 Task: Create a due date automation trigger when advanced off, on the saturday after a card is due at 12:00 PM.
Action: Mouse moved to (1129, 324)
Screenshot: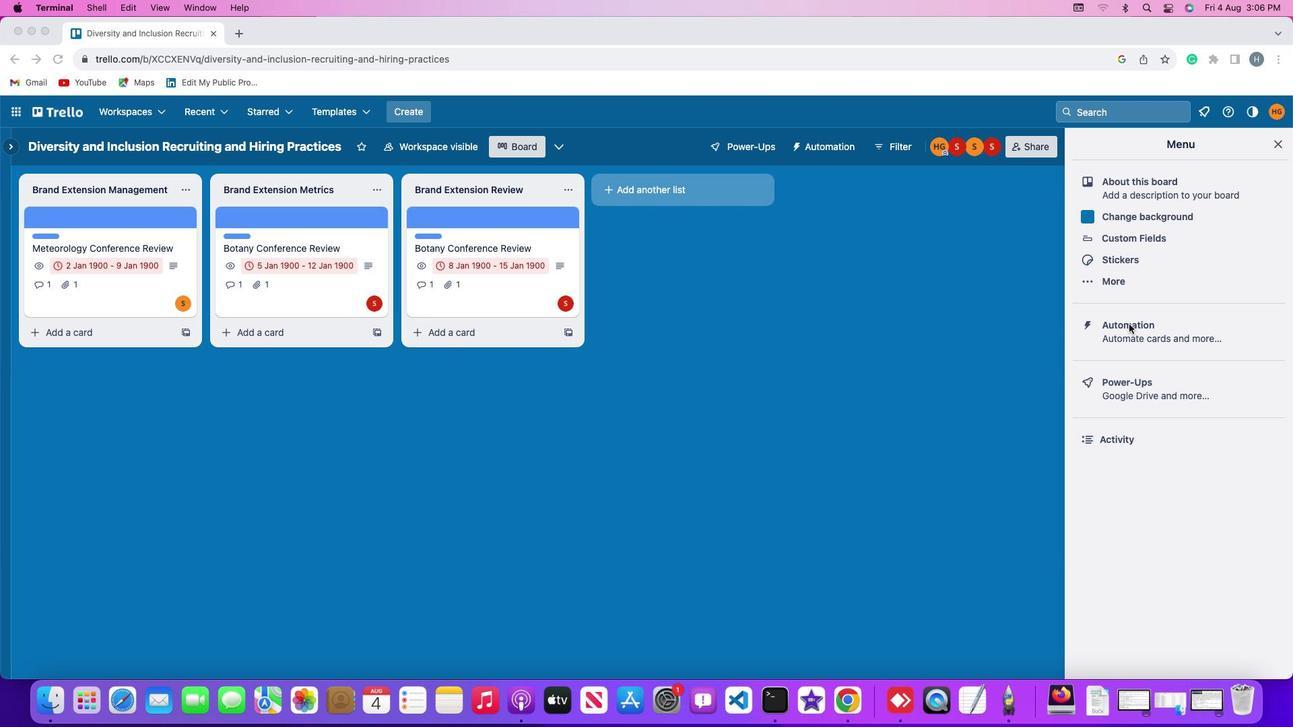 
Action: Mouse pressed left at (1129, 324)
Screenshot: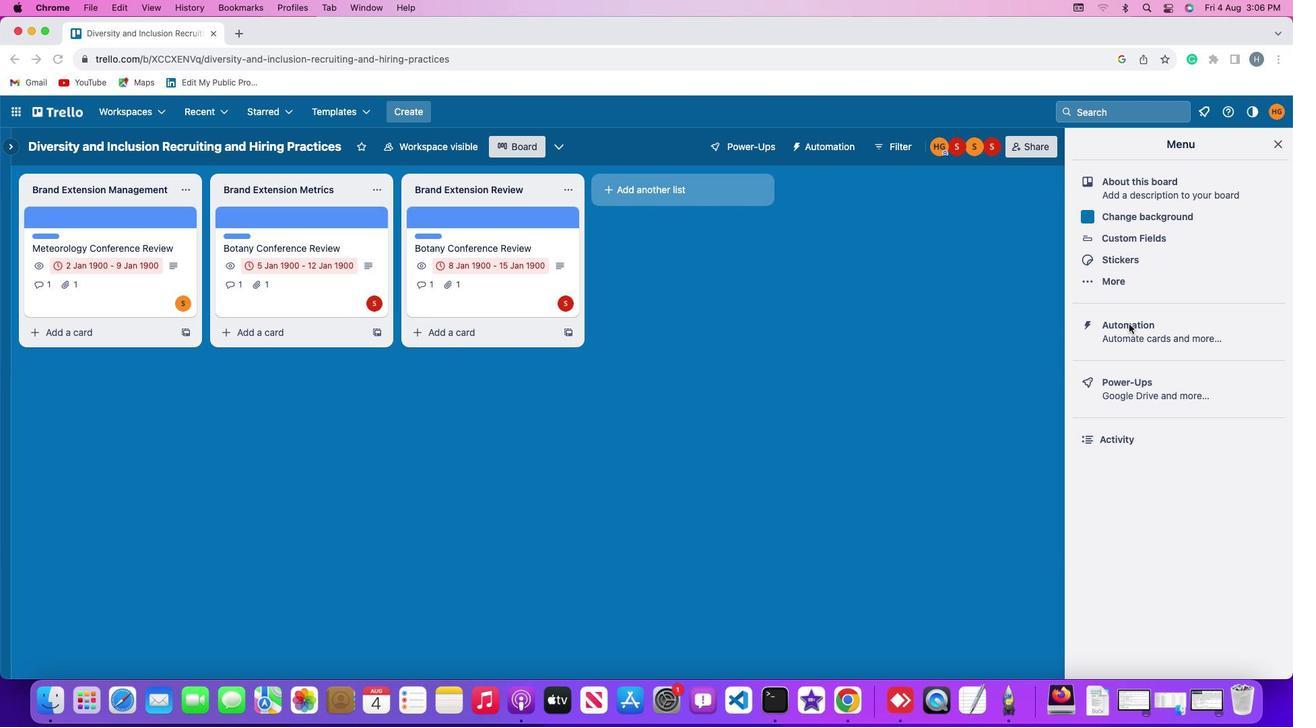 
Action: Mouse pressed left at (1129, 324)
Screenshot: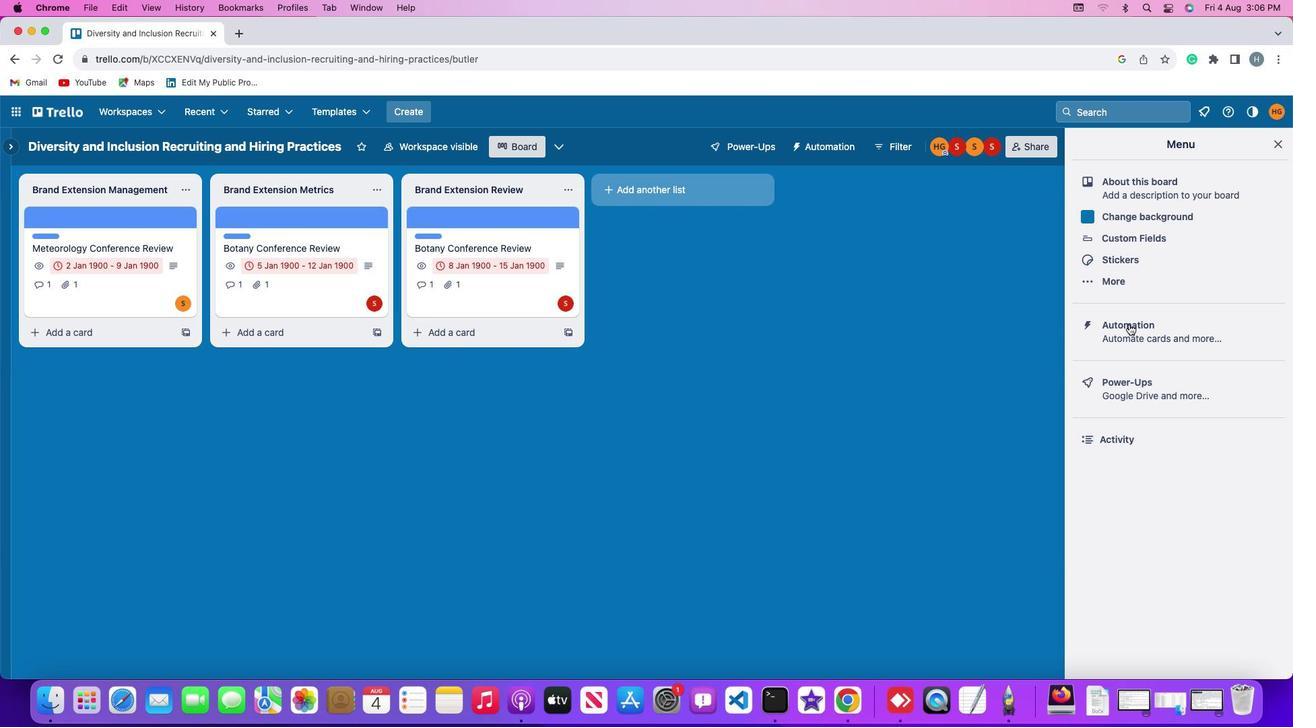 
Action: Mouse moved to (83, 314)
Screenshot: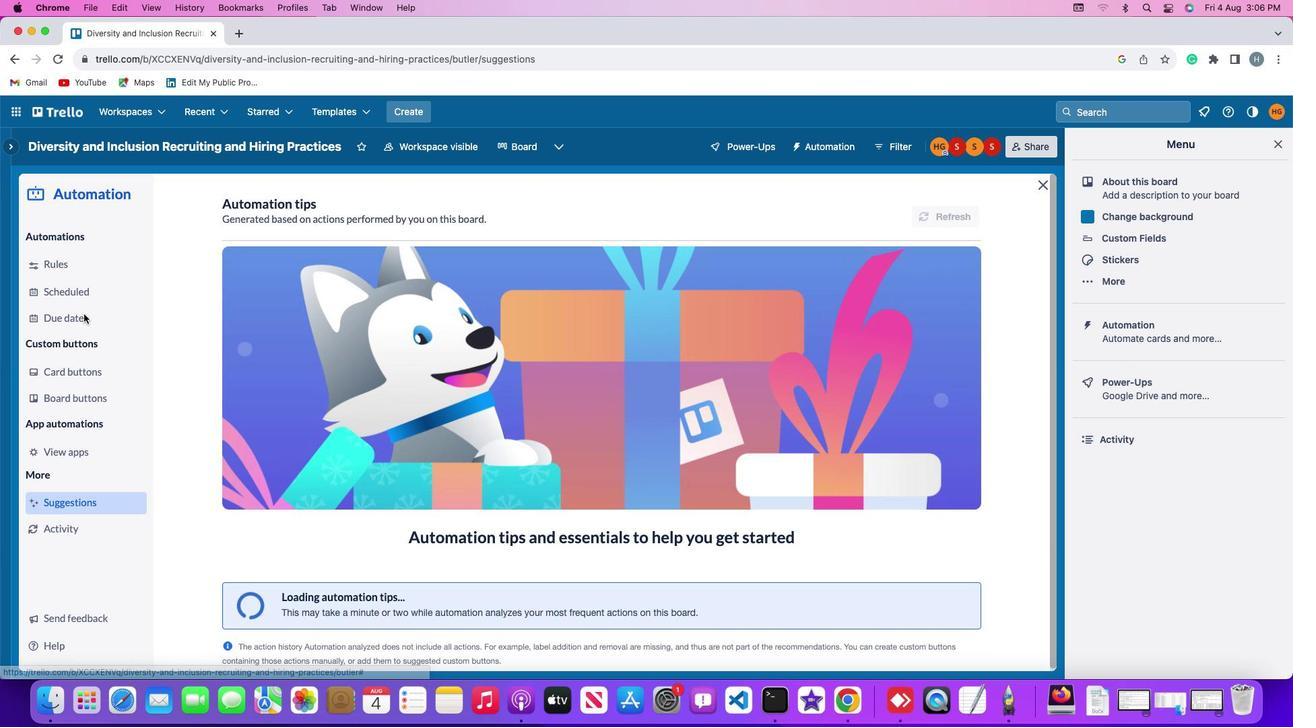 
Action: Mouse pressed left at (83, 314)
Screenshot: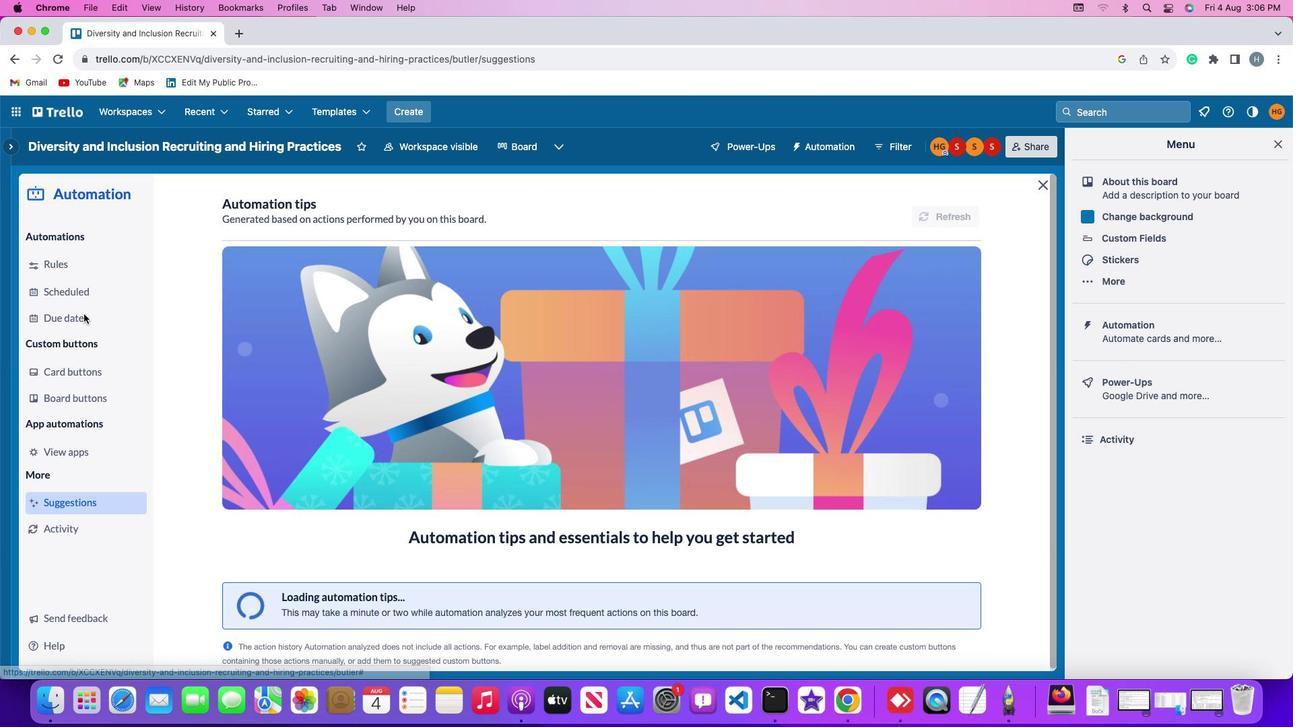 
Action: Mouse moved to (899, 205)
Screenshot: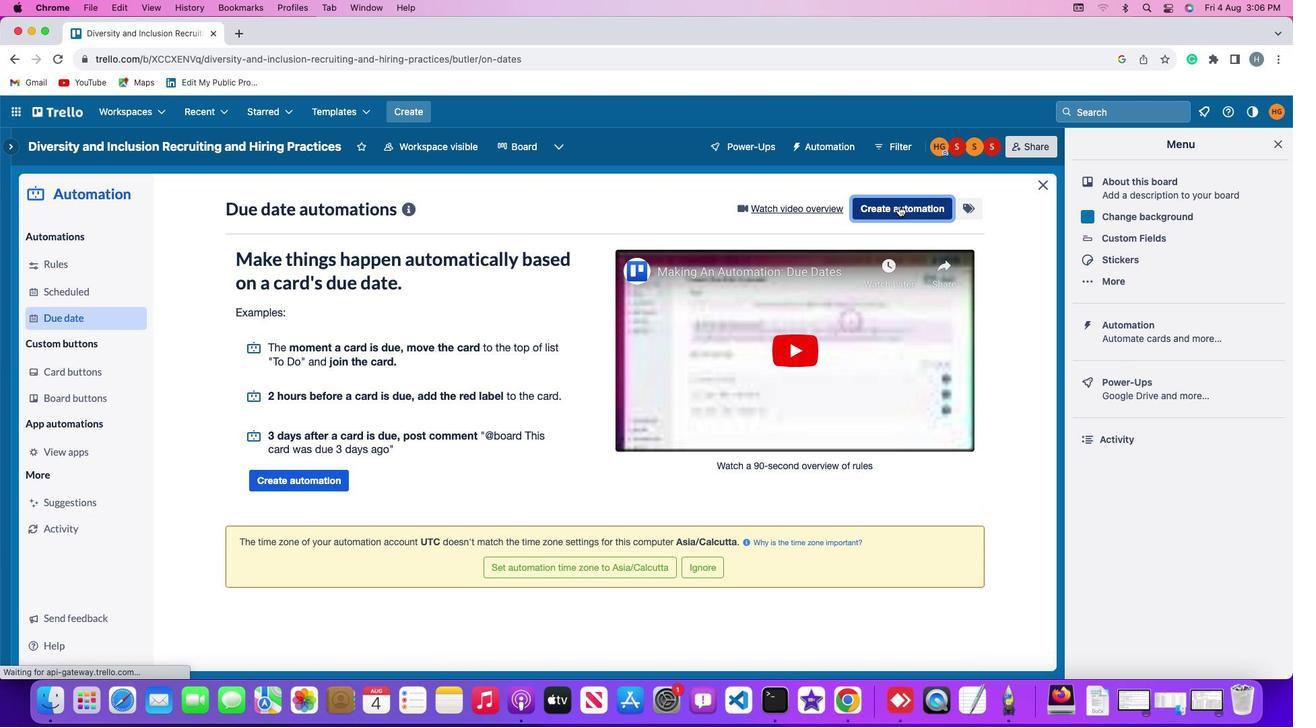 
Action: Mouse pressed left at (899, 205)
Screenshot: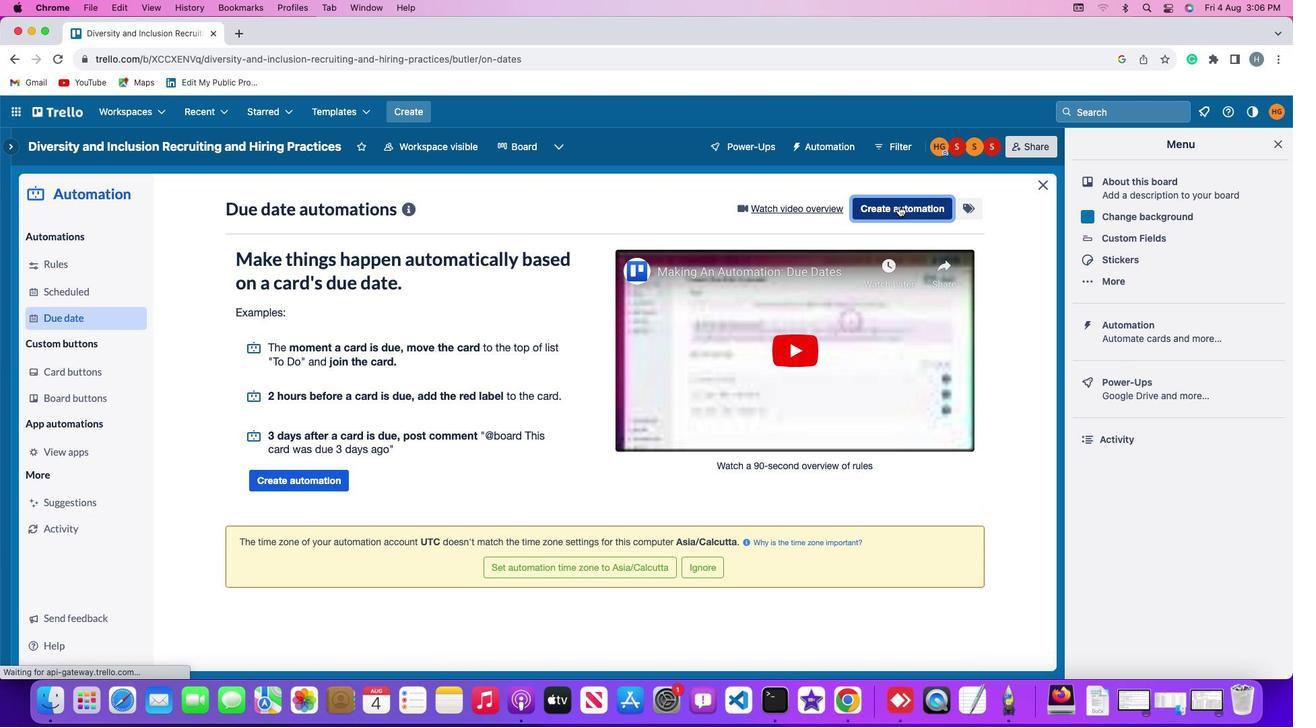 
Action: Mouse moved to (588, 336)
Screenshot: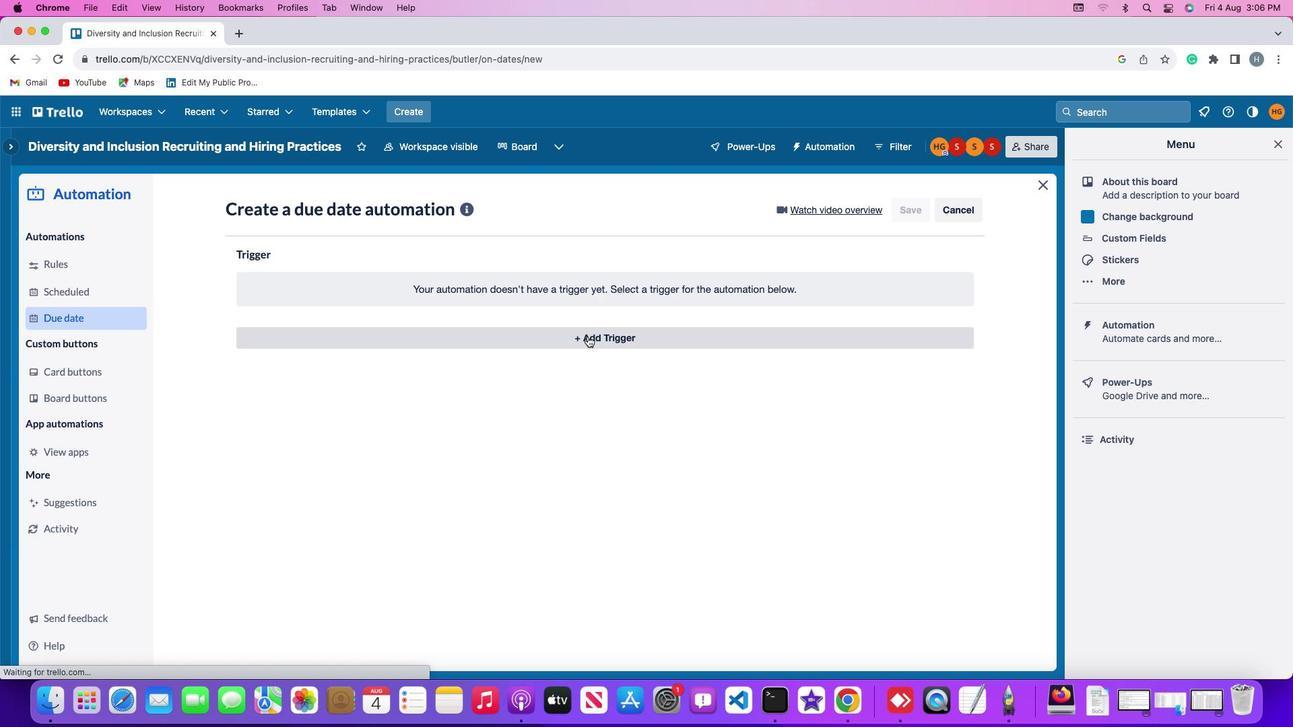 
Action: Mouse pressed left at (588, 336)
Screenshot: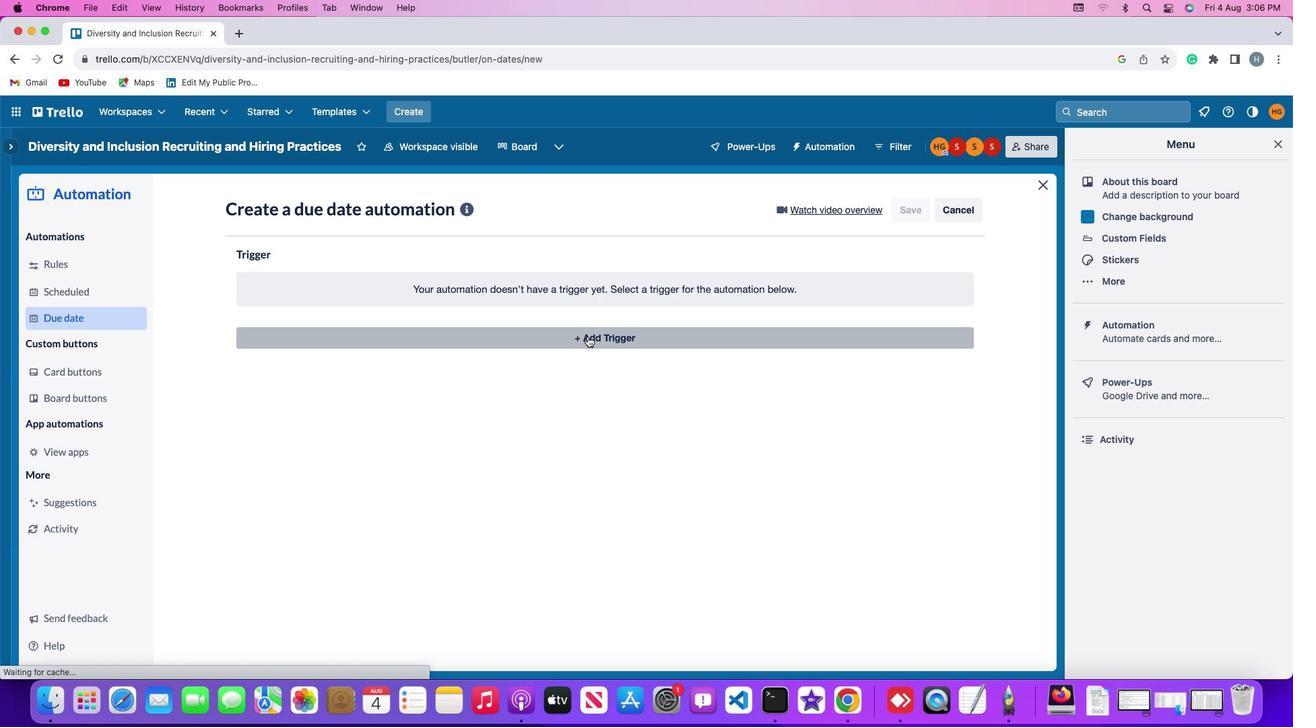 
Action: Mouse moved to (290, 582)
Screenshot: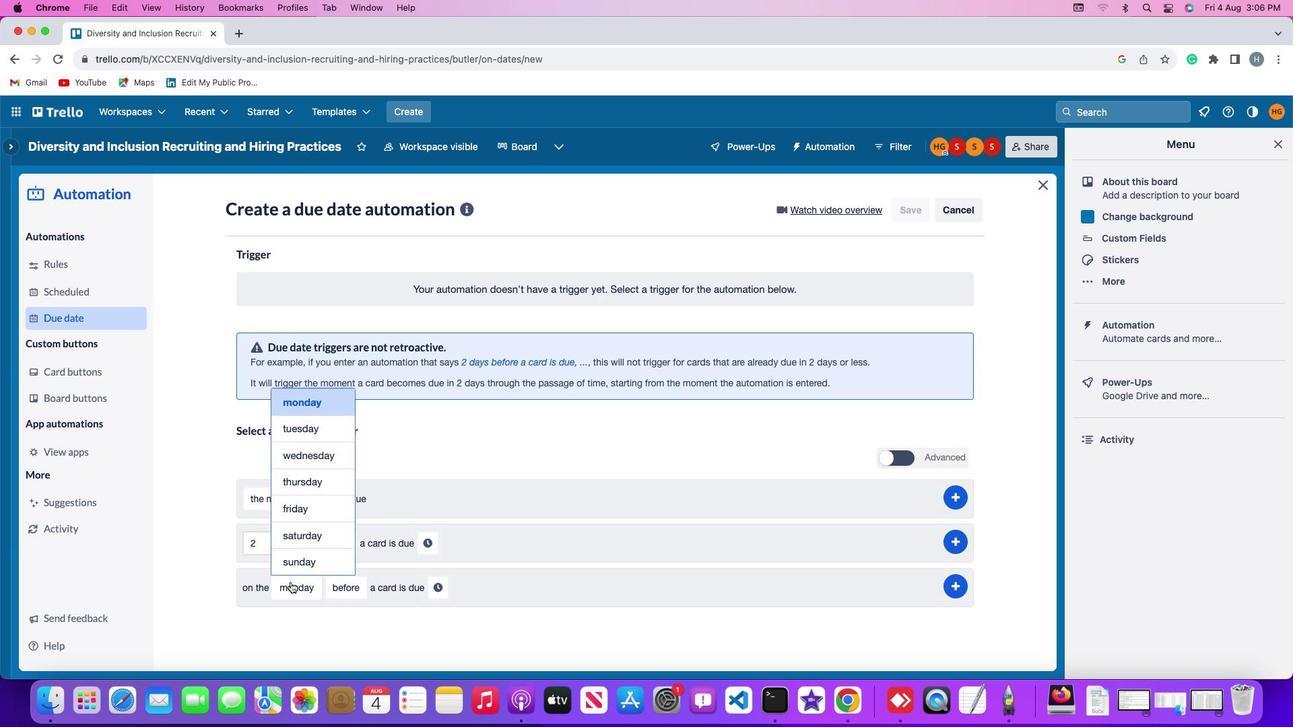 
Action: Mouse pressed left at (290, 582)
Screenshot: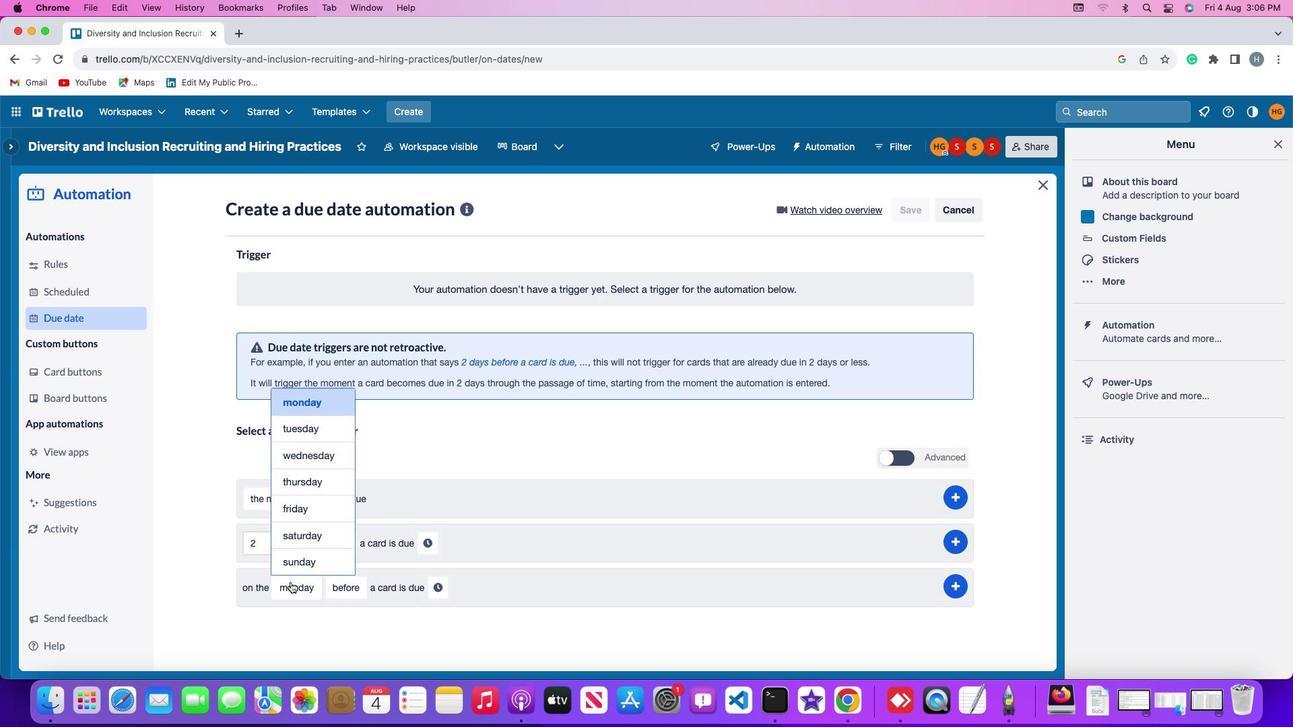 
Action: Mouse moved to (312, 538)
Screenshot: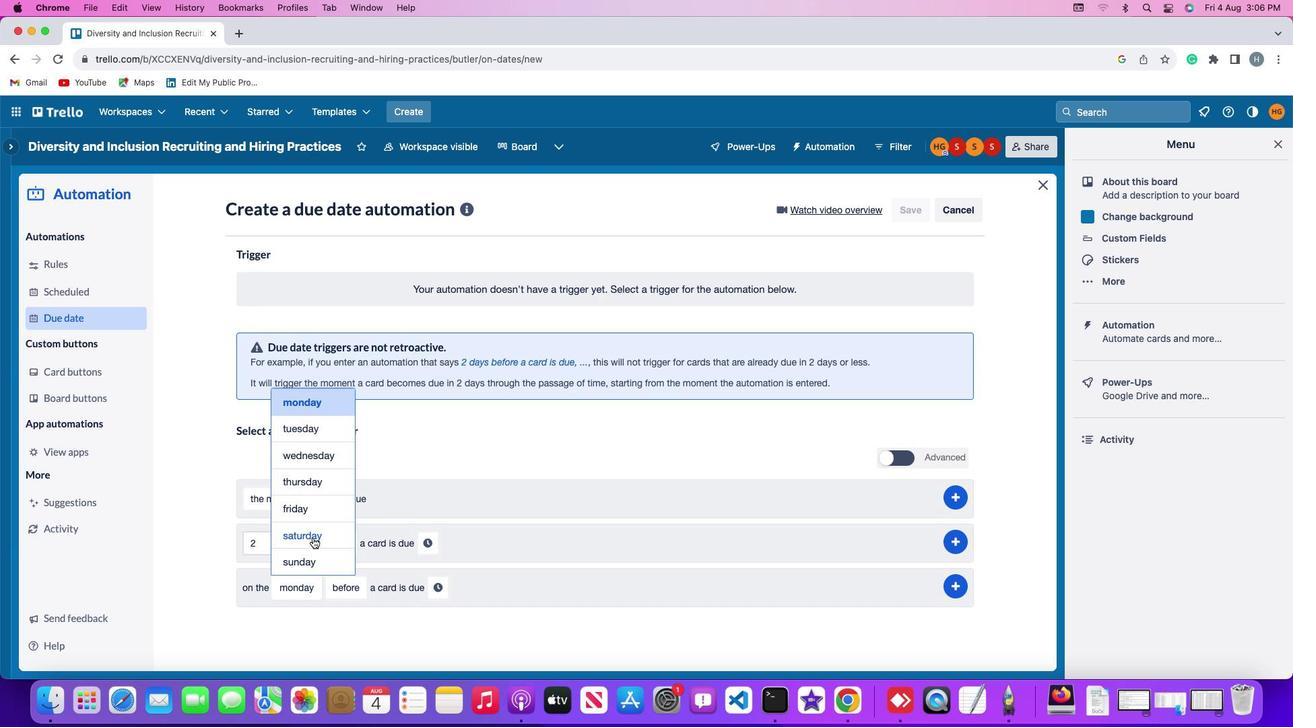 
Action: Mouse pressed left at (312, 538)
Screenshot: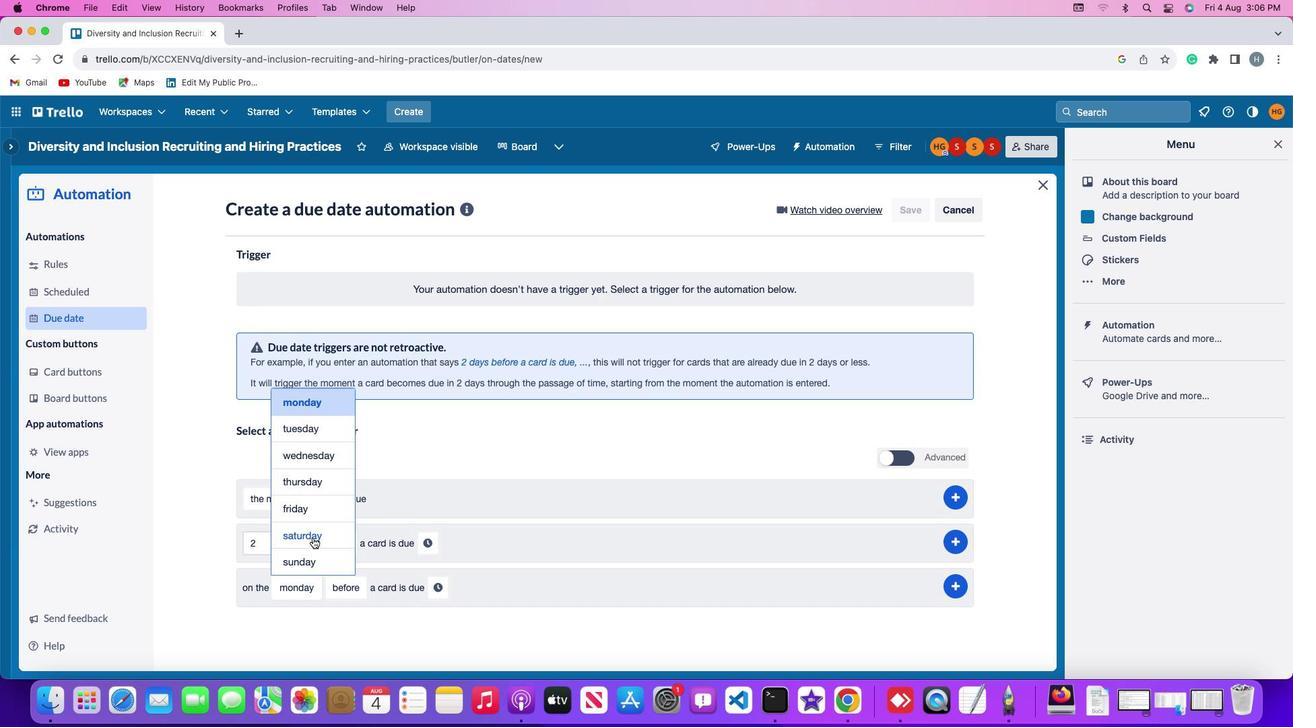 
Action: Mouse moved to (350, 588)
Screenshot: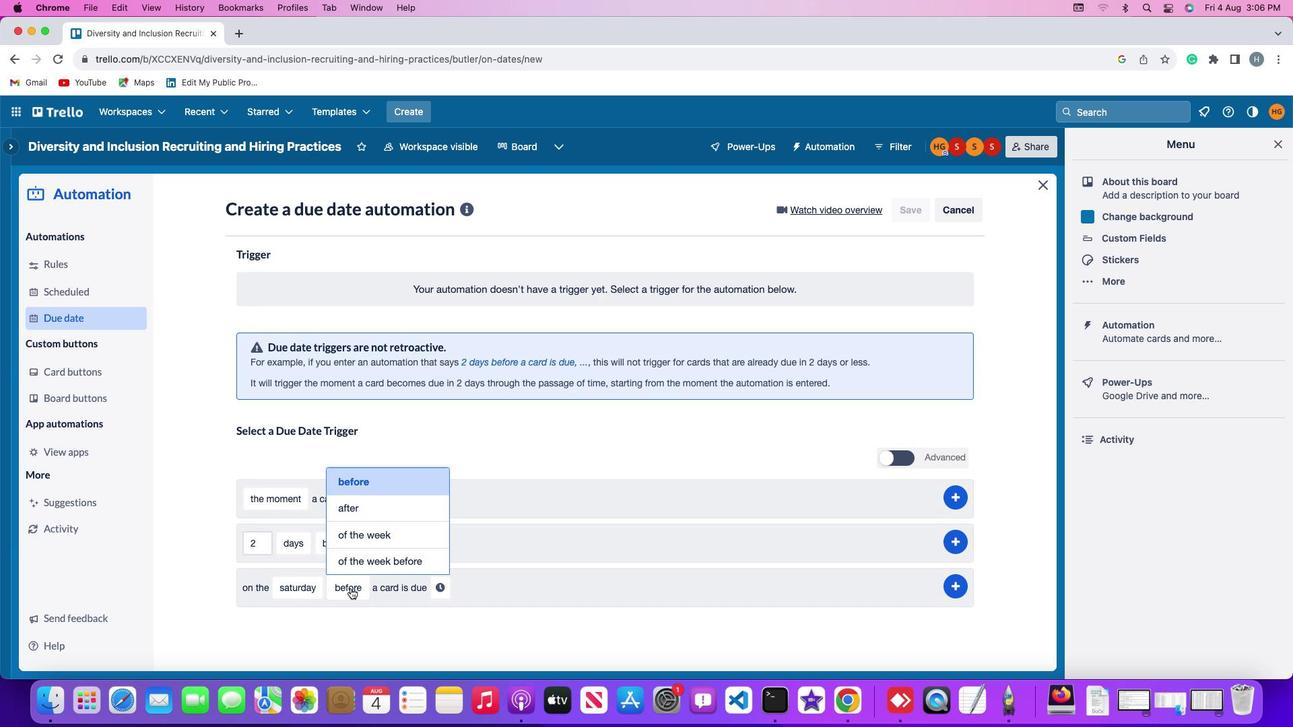 
Action: Mouse pressed left at (350, 588)
Screenshot: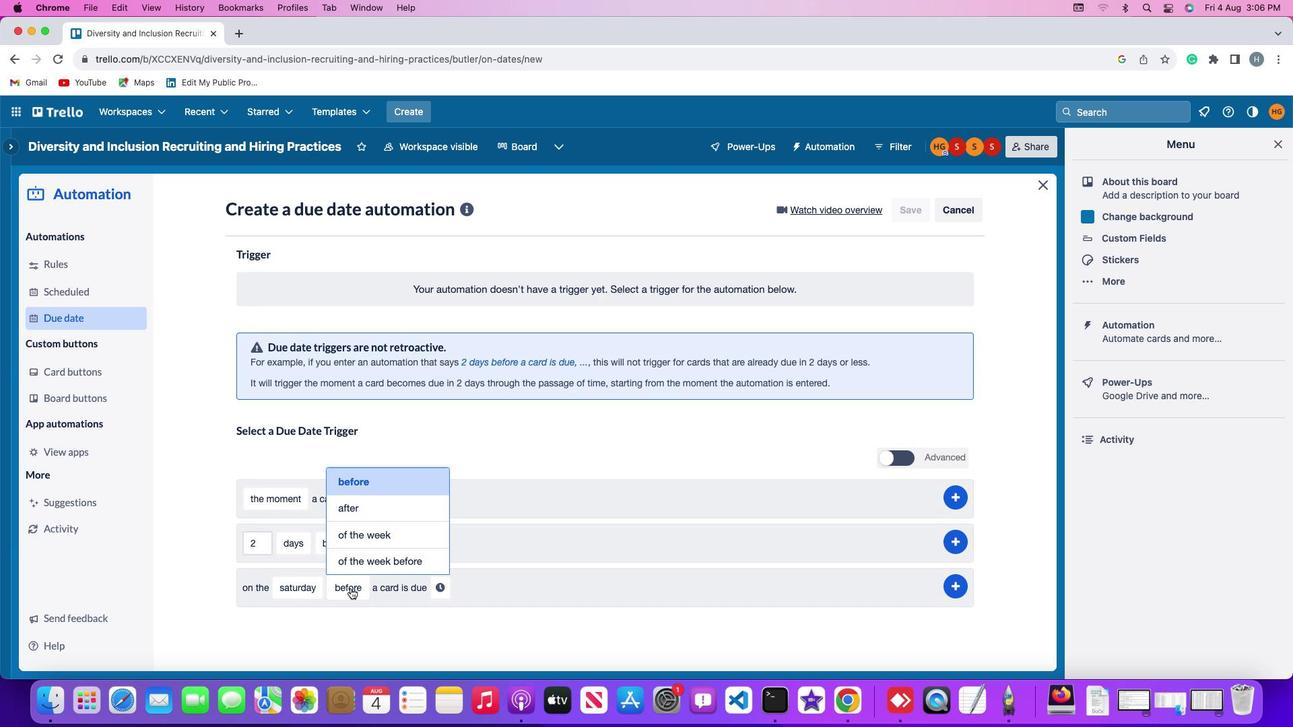 
Action: Mouse moved to (377, 513)
Screenshot: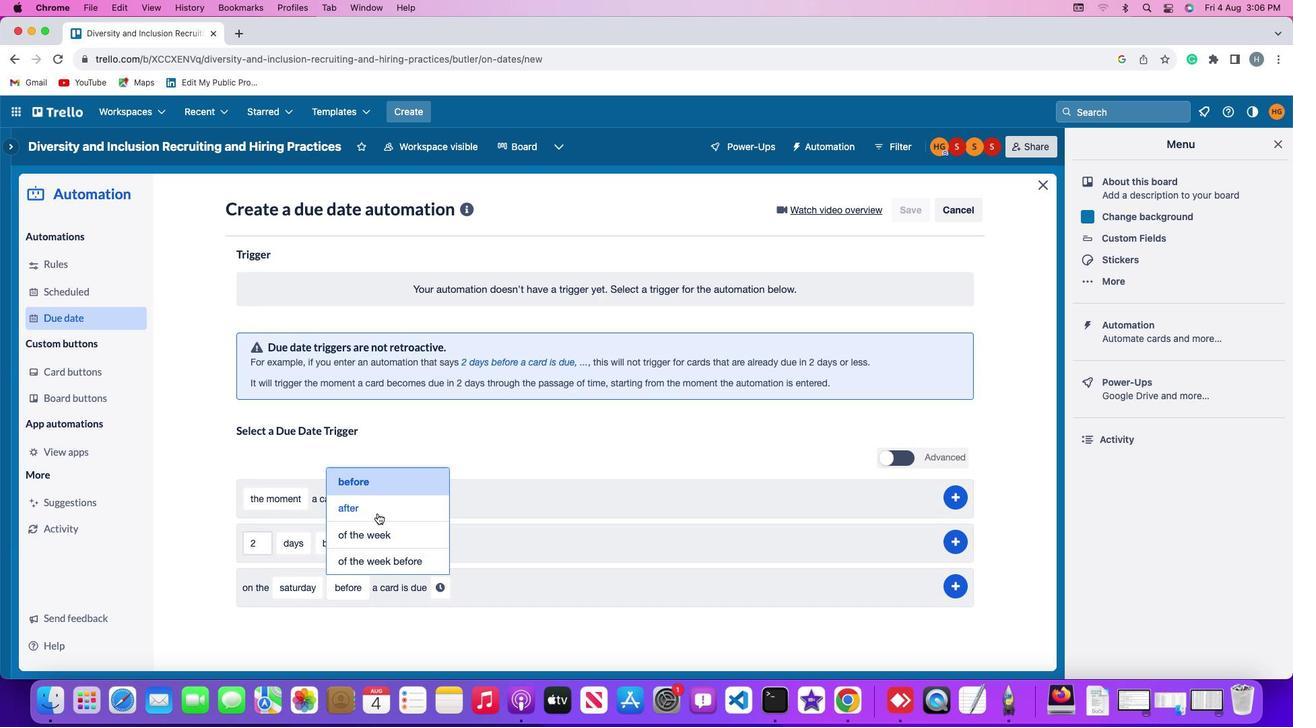
Action: Mouse pressed left at (377, 513)
Screenshot: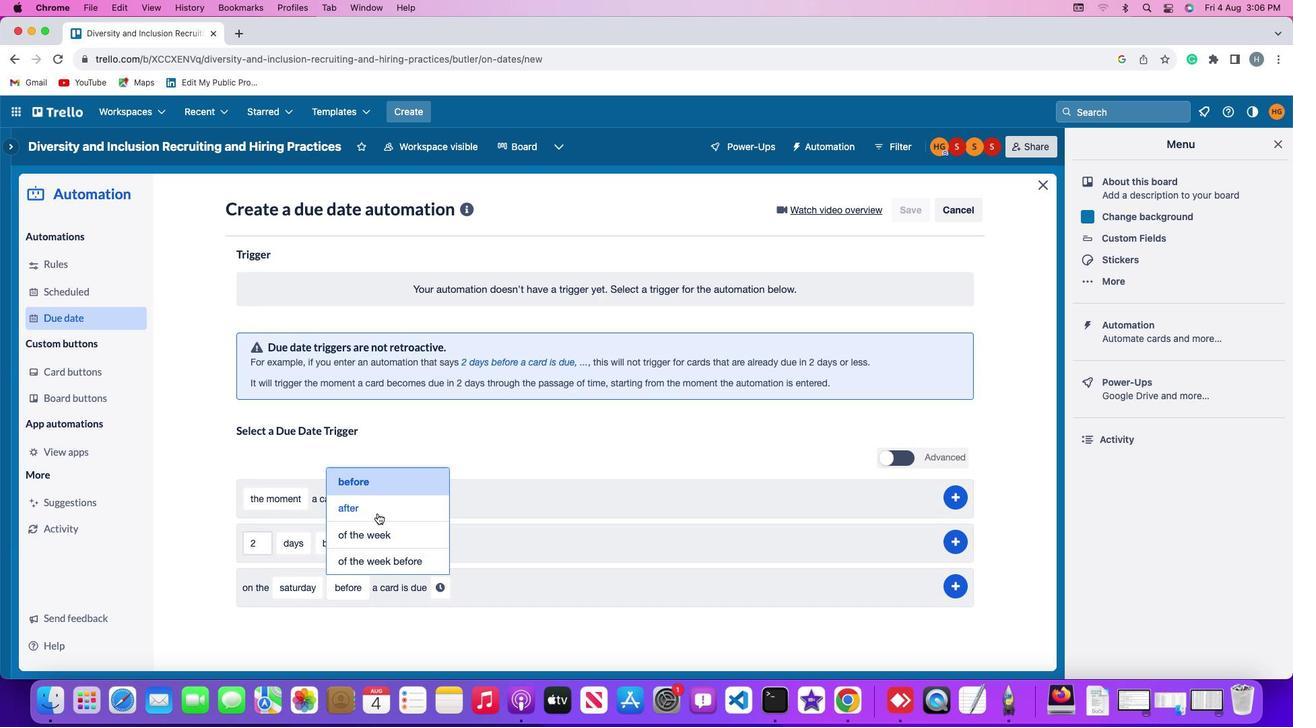 
Action: Mouse moved to (431, 584)
Screenshot: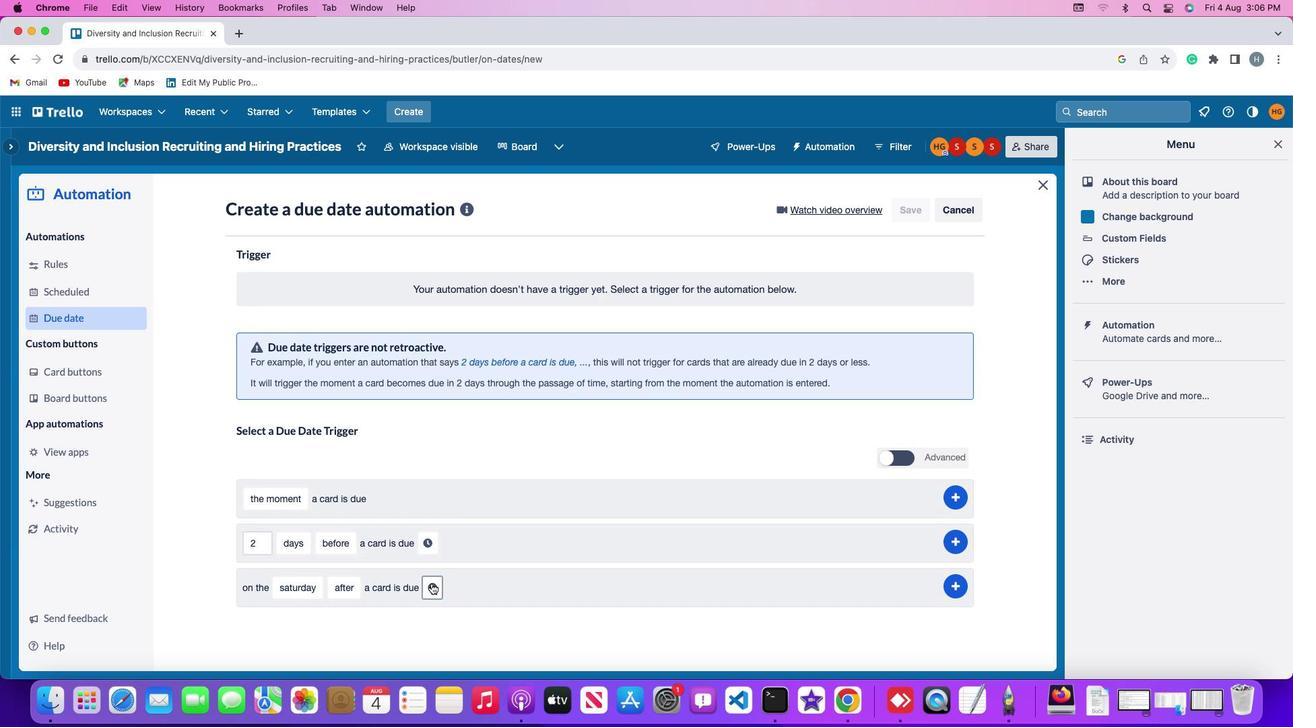 
Action: Mouse pressed left at (431, 584)
Screenshot: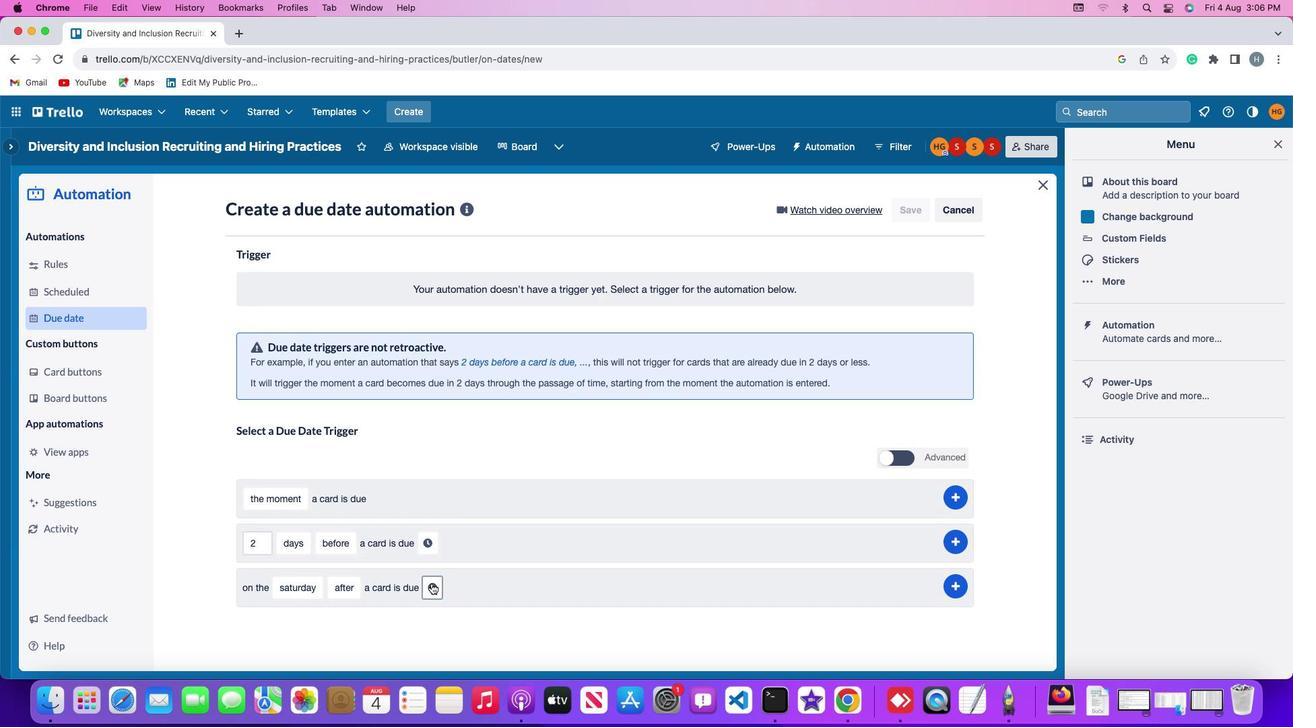 
Action: Mouse moved to (460, 588)
Screenshot: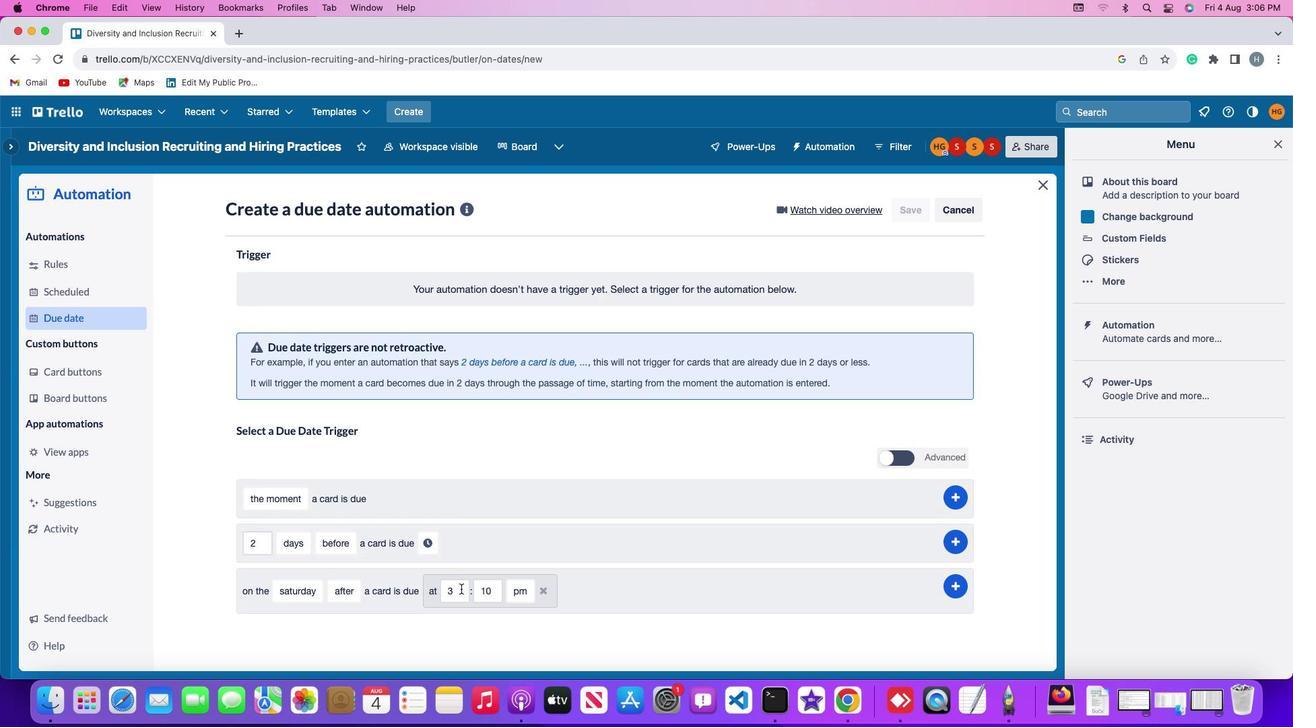 
Action: Mouse pressed left at (460, 588)
Screenshot: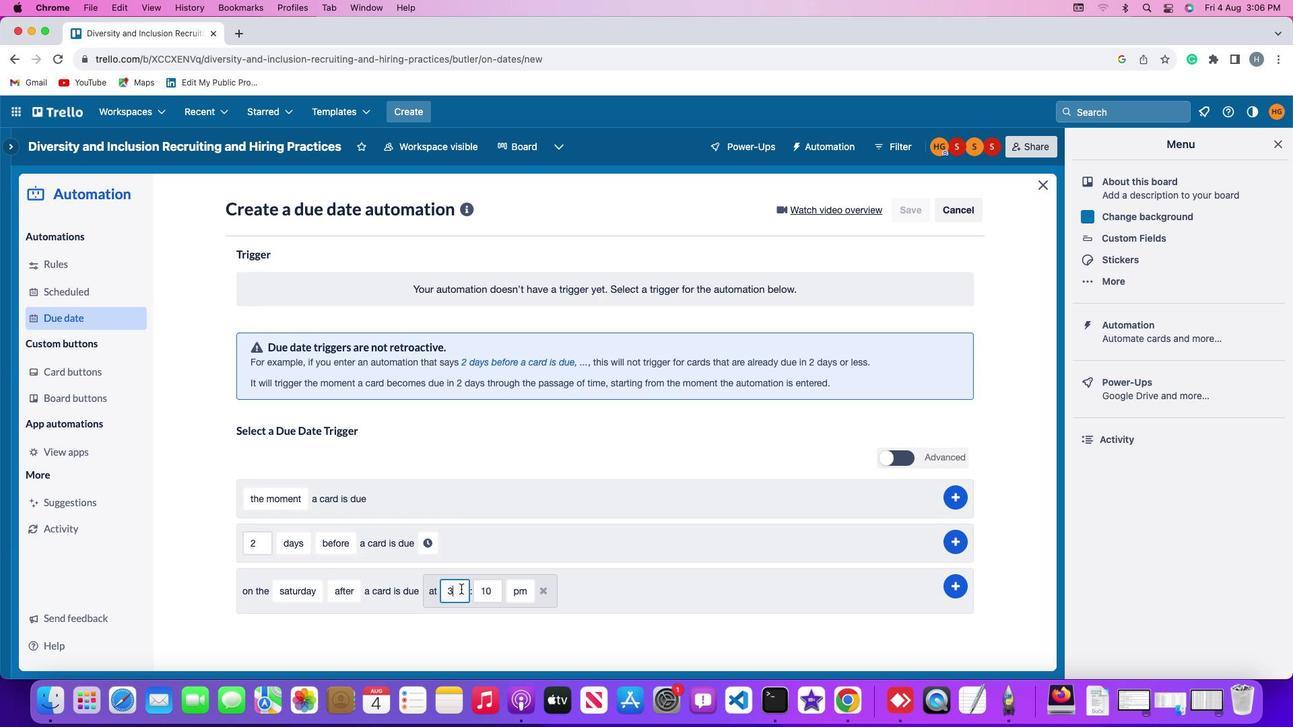 
Action: Mouse moved to (461, 588)
Screenshot: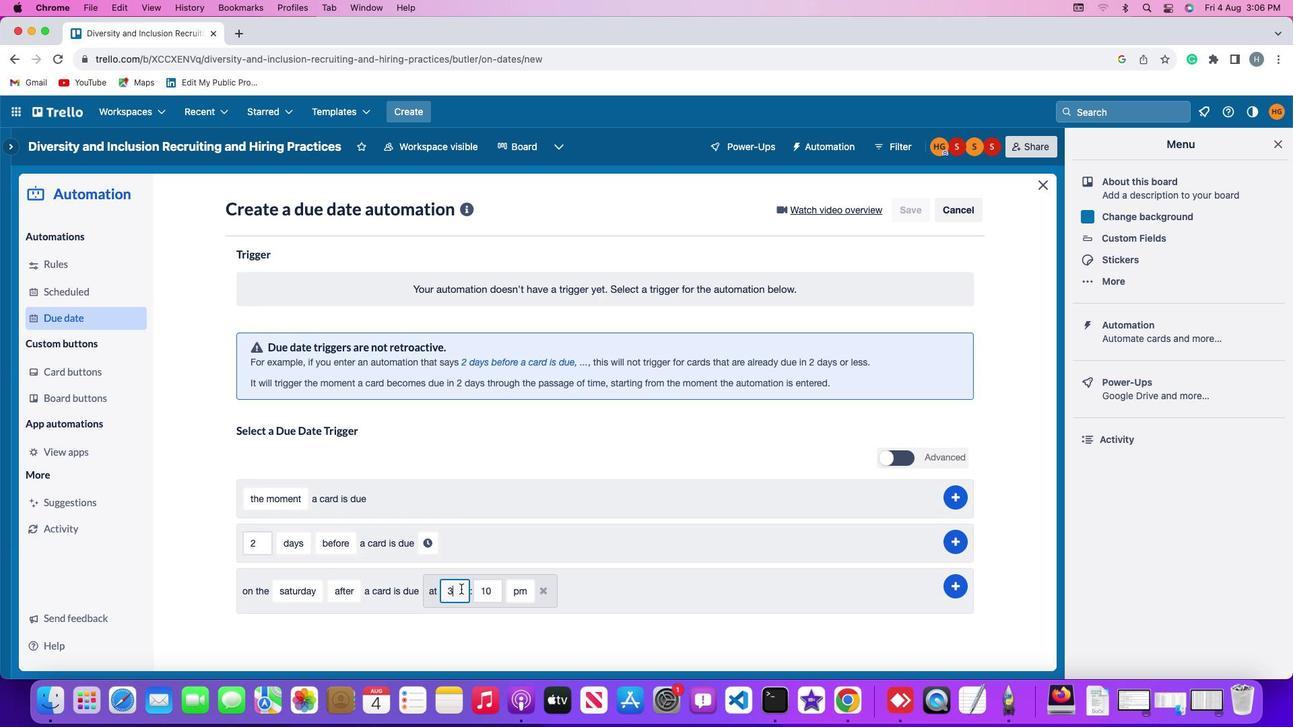 
Action: Key pressed Key.backspace'1''2'
Screenshot: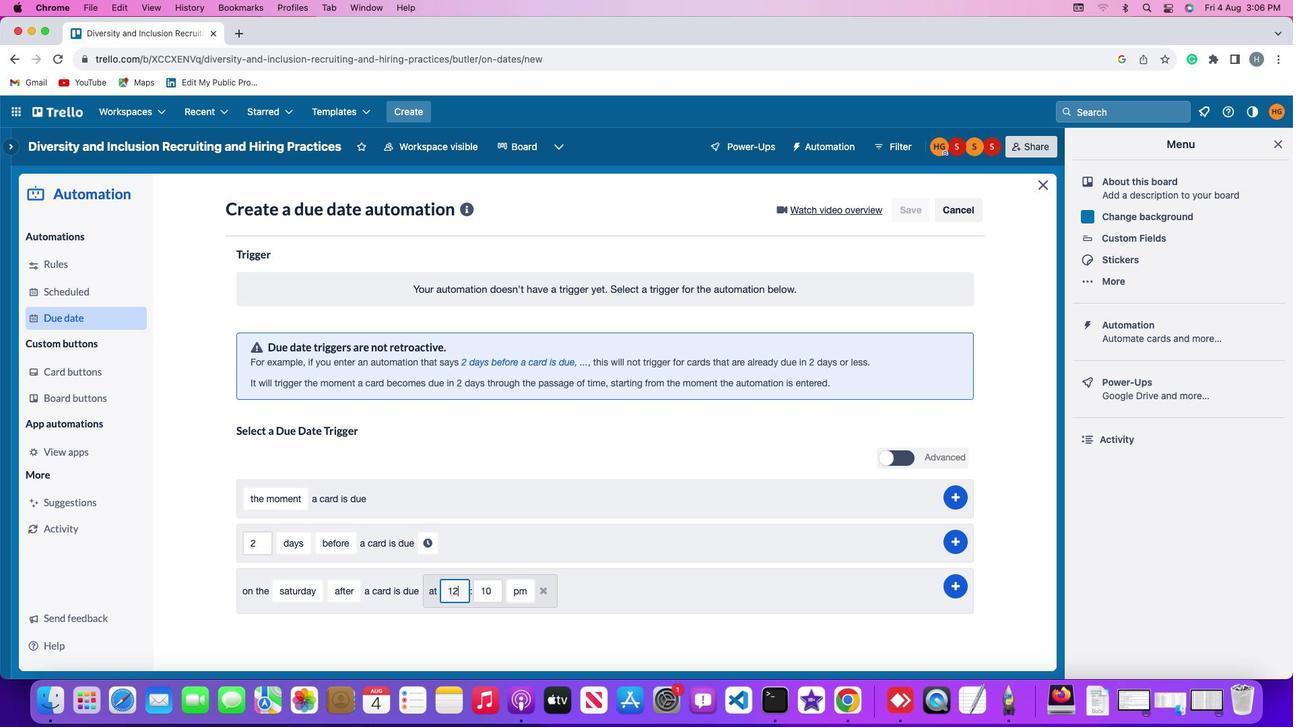 
Action: Mouse moved to (495, 586)
Screenshot: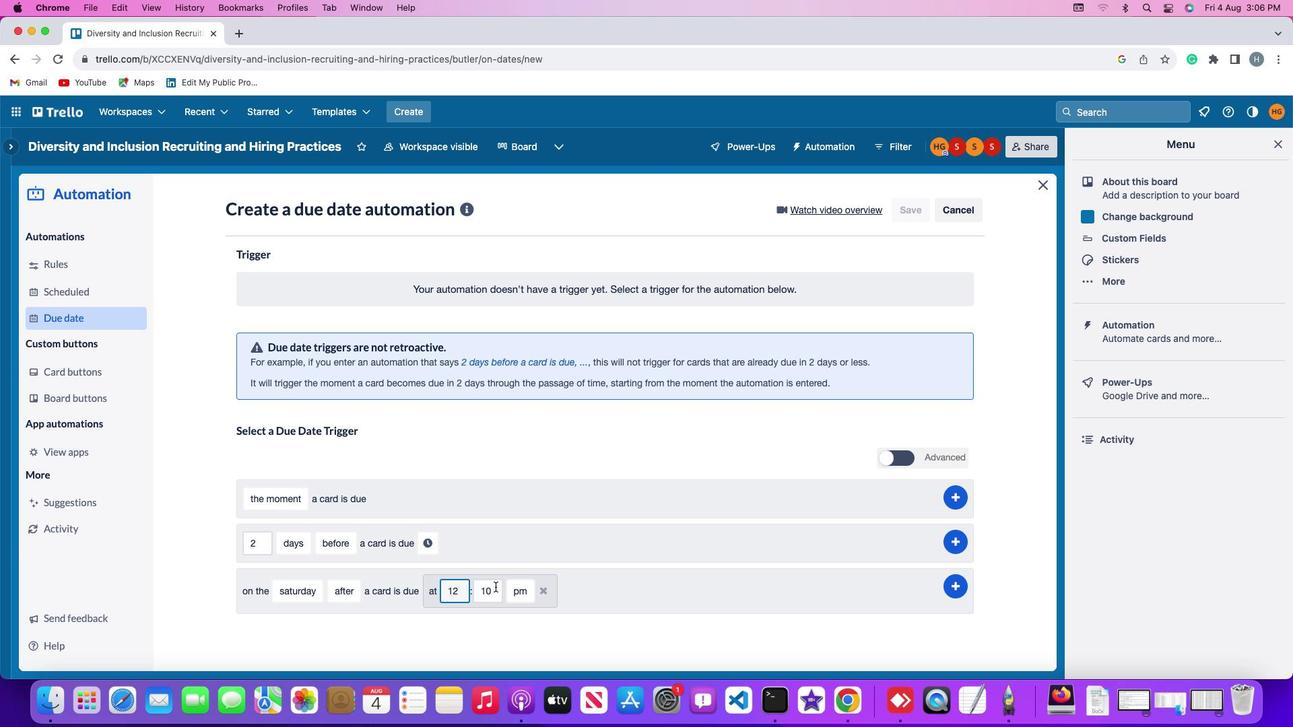 
Action: Mouse pressed left at (495, 586)
Screenshot: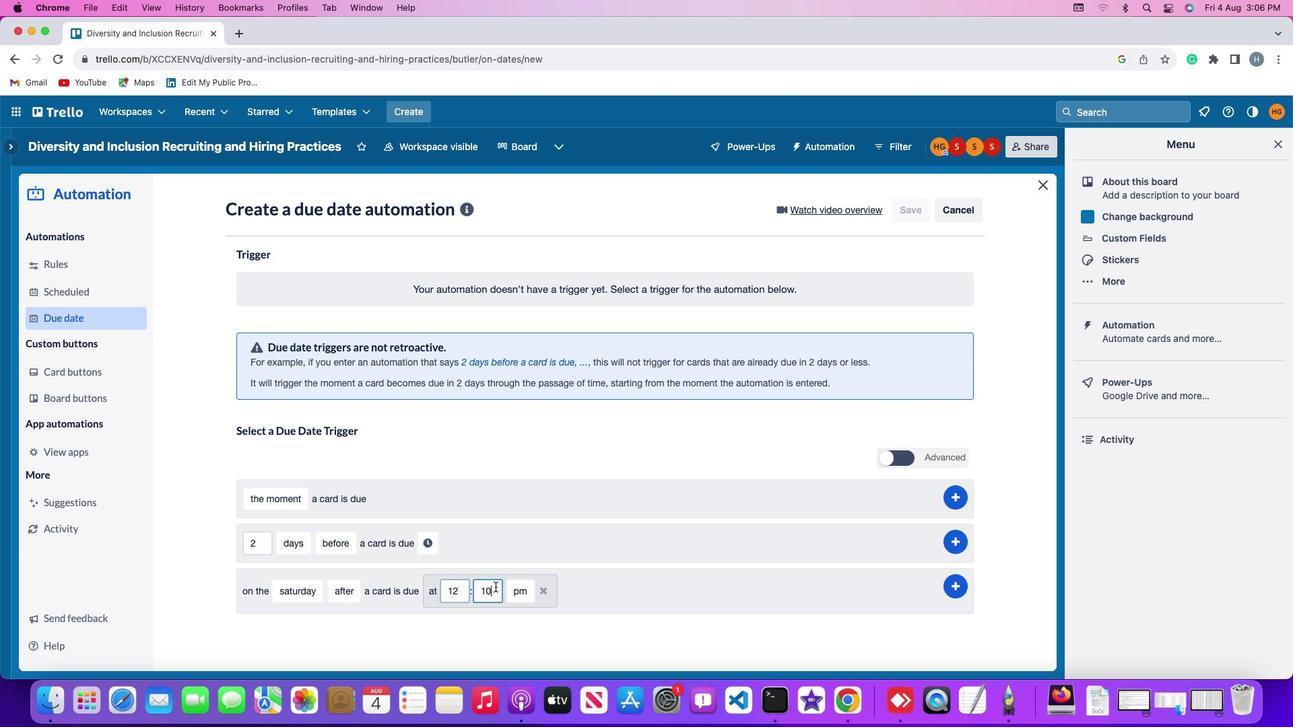 
Action: Mouse moved to (495, 586)
Screenshot: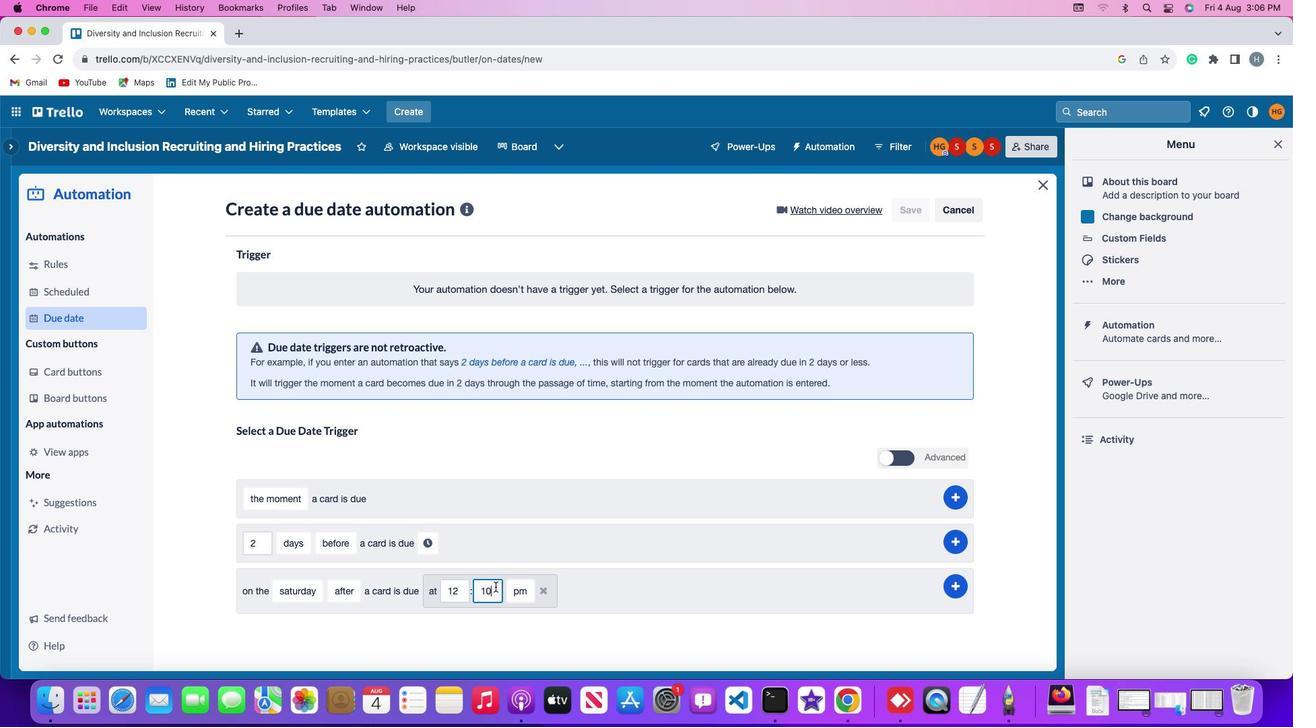 
Action: Key pressed Key.backspaceKey.backspace'0''0'
Screenshot: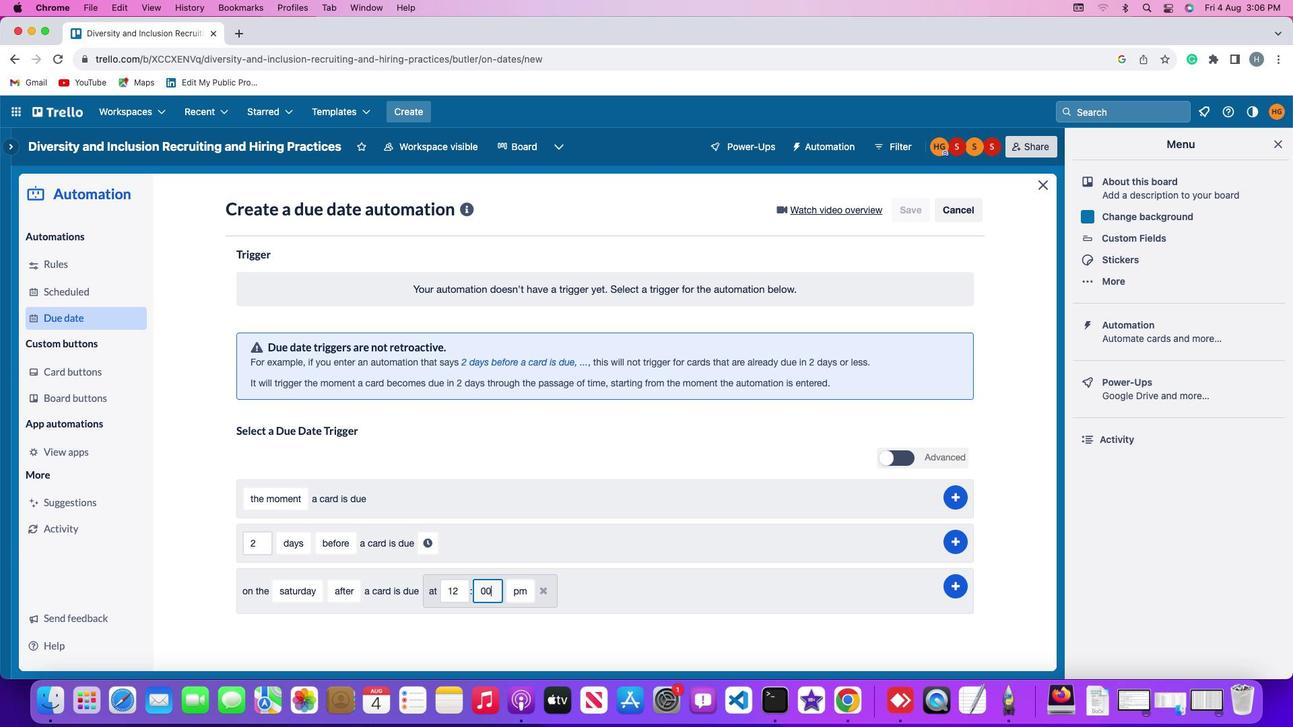 
Action: Mouse moved to (518, 590)
Screenshot: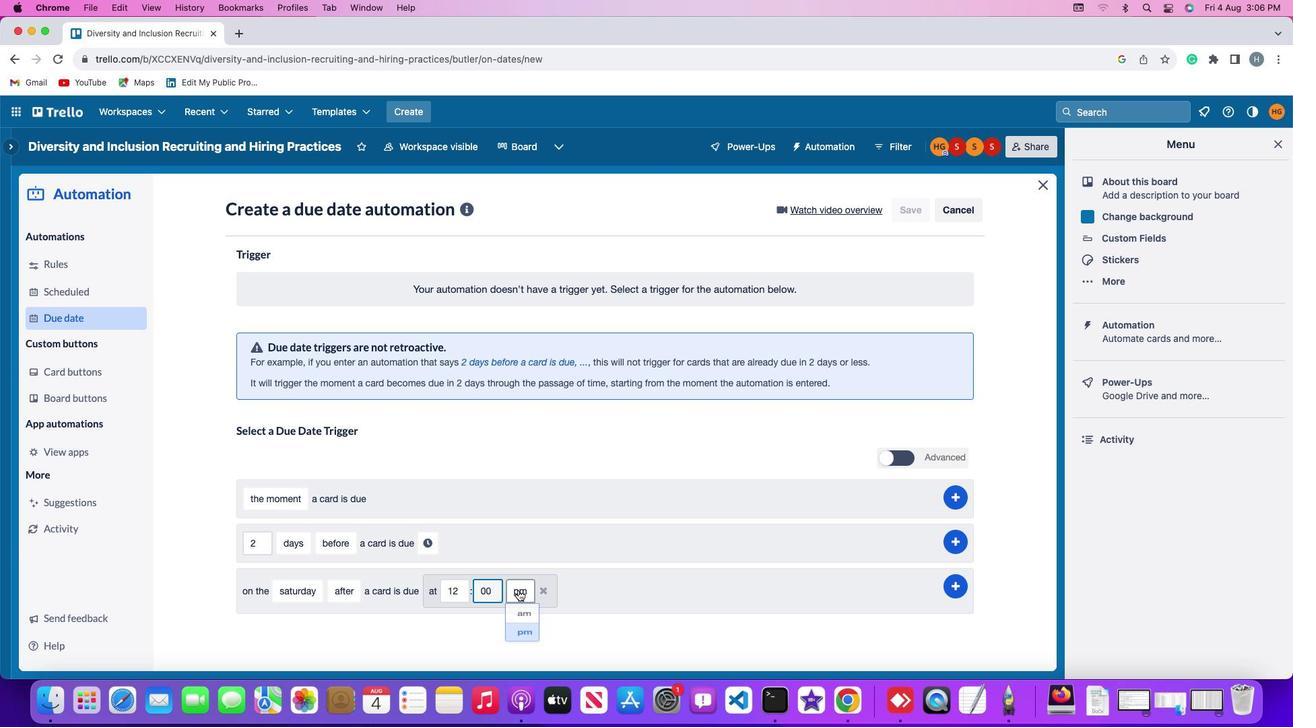 
Action: Mouse pressed left at (518, 590)
Screenshot: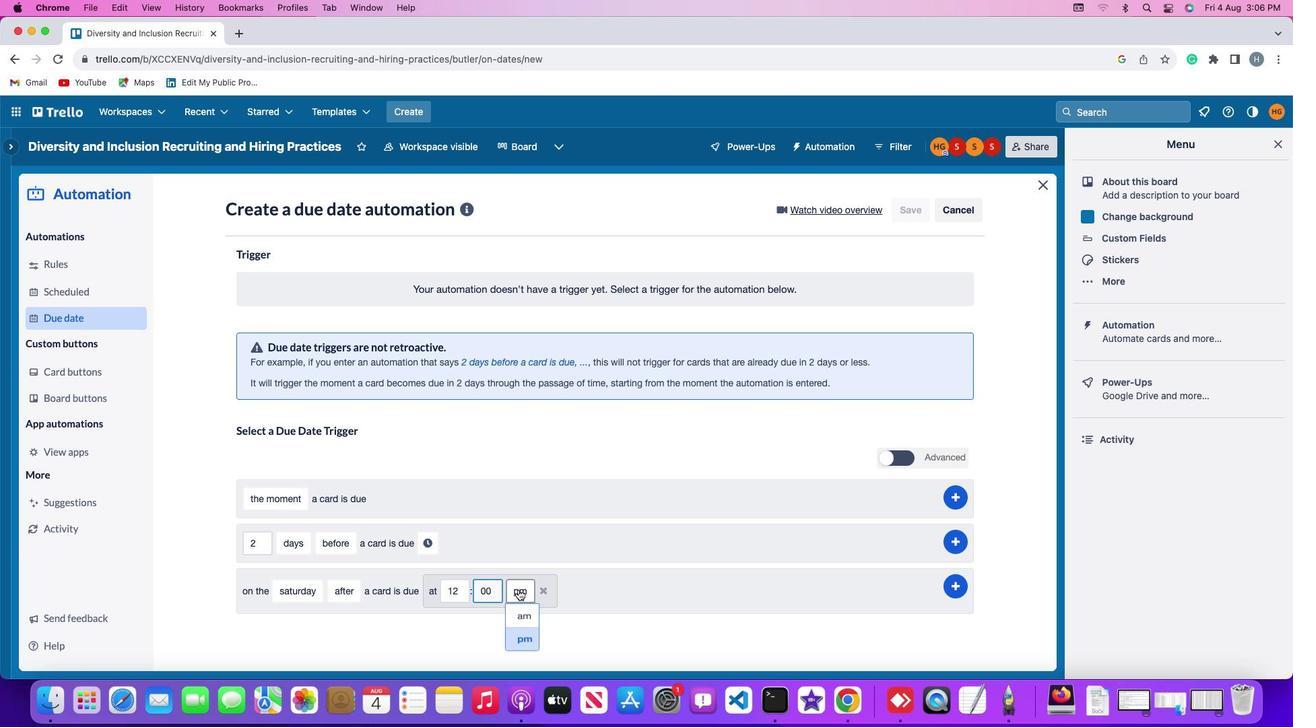 
Action: Mouse moved to (526, 641)
Screenshot: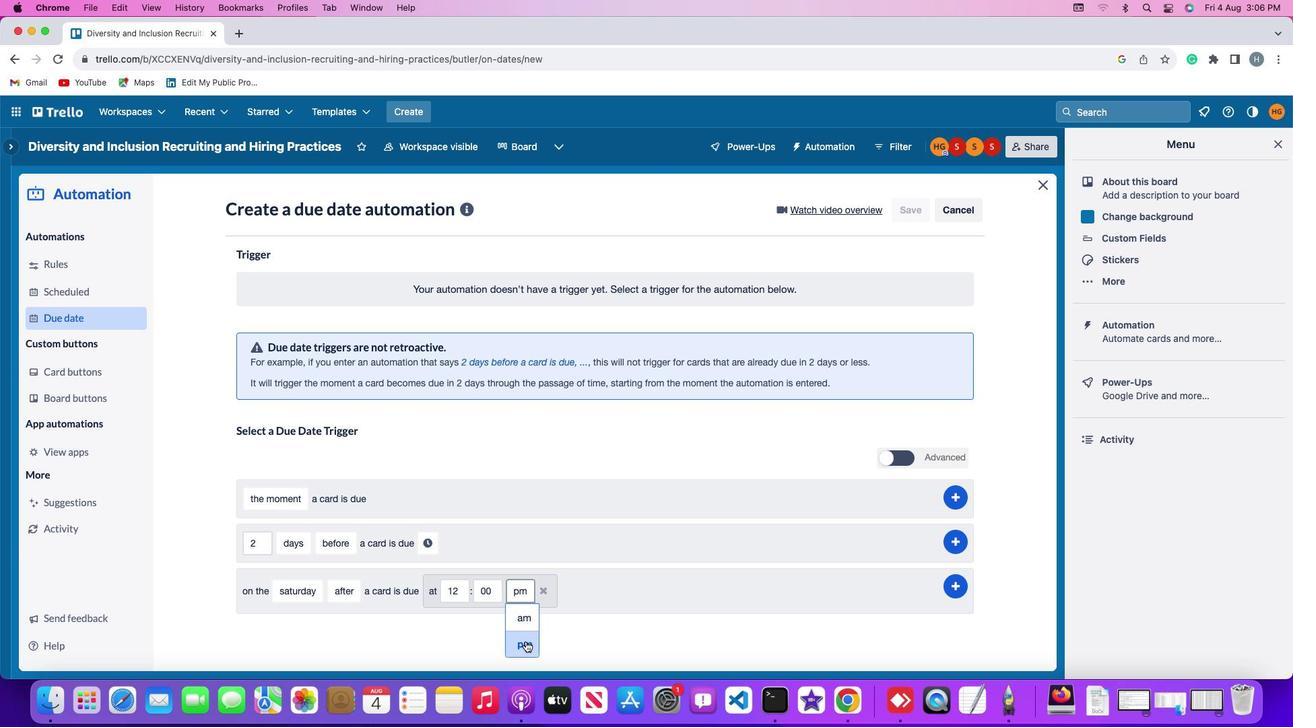 
Action: Mouse pressed left at (526, 641)
Screenshot: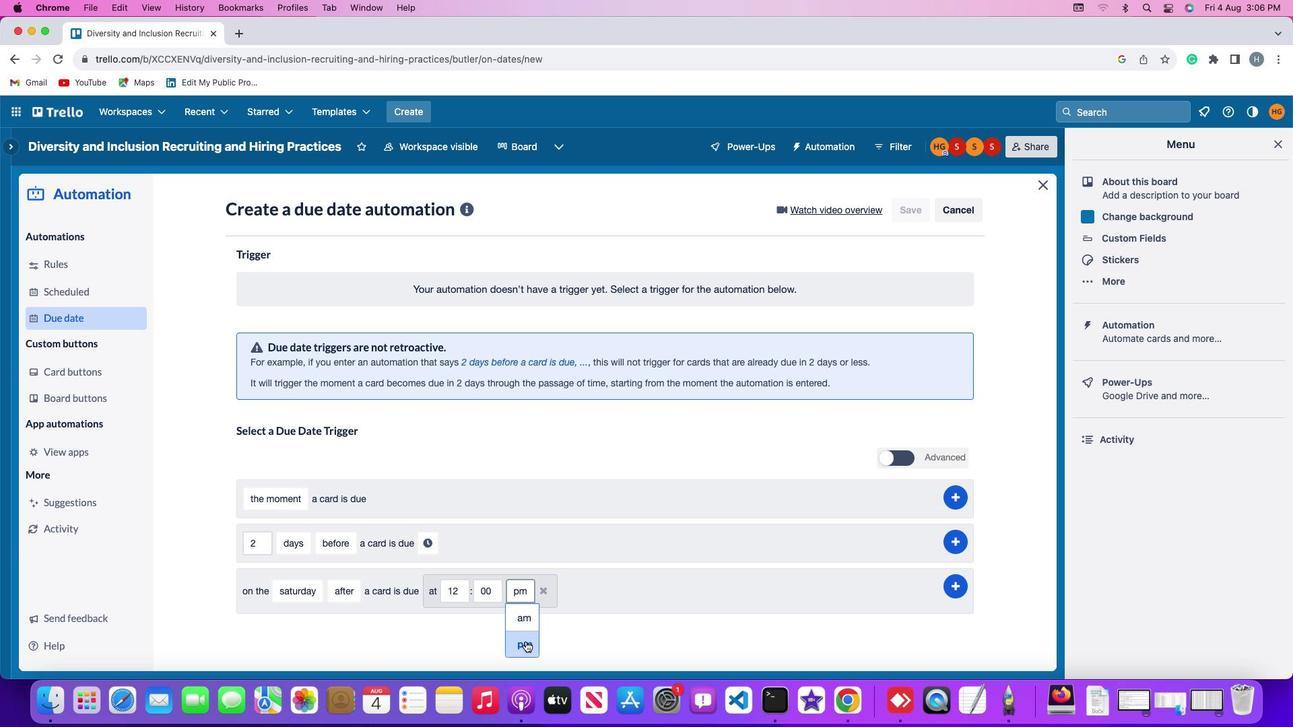 
Action: Mouse moved to (953, 583)
Screenshot: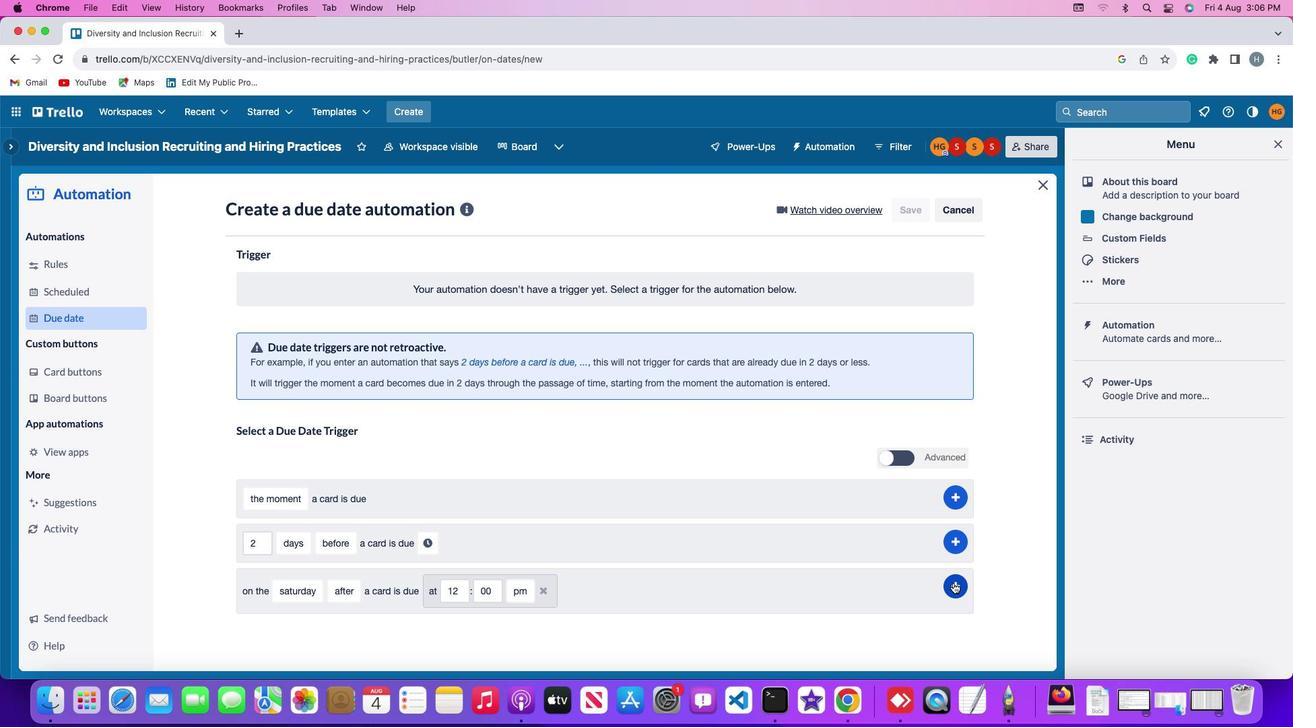 
Action: Mouse pressed left at (953, 583)
Screenshot: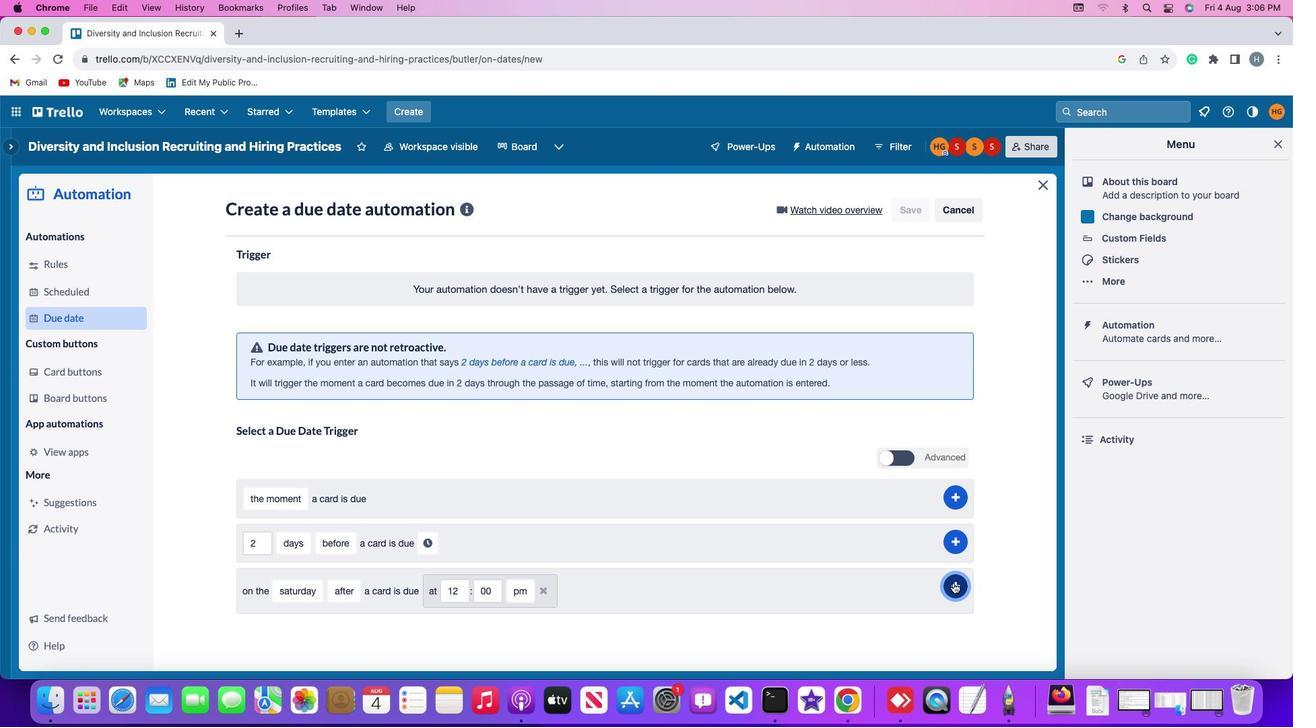 
Action: Mouse moved to (968, 371)
Screenshot: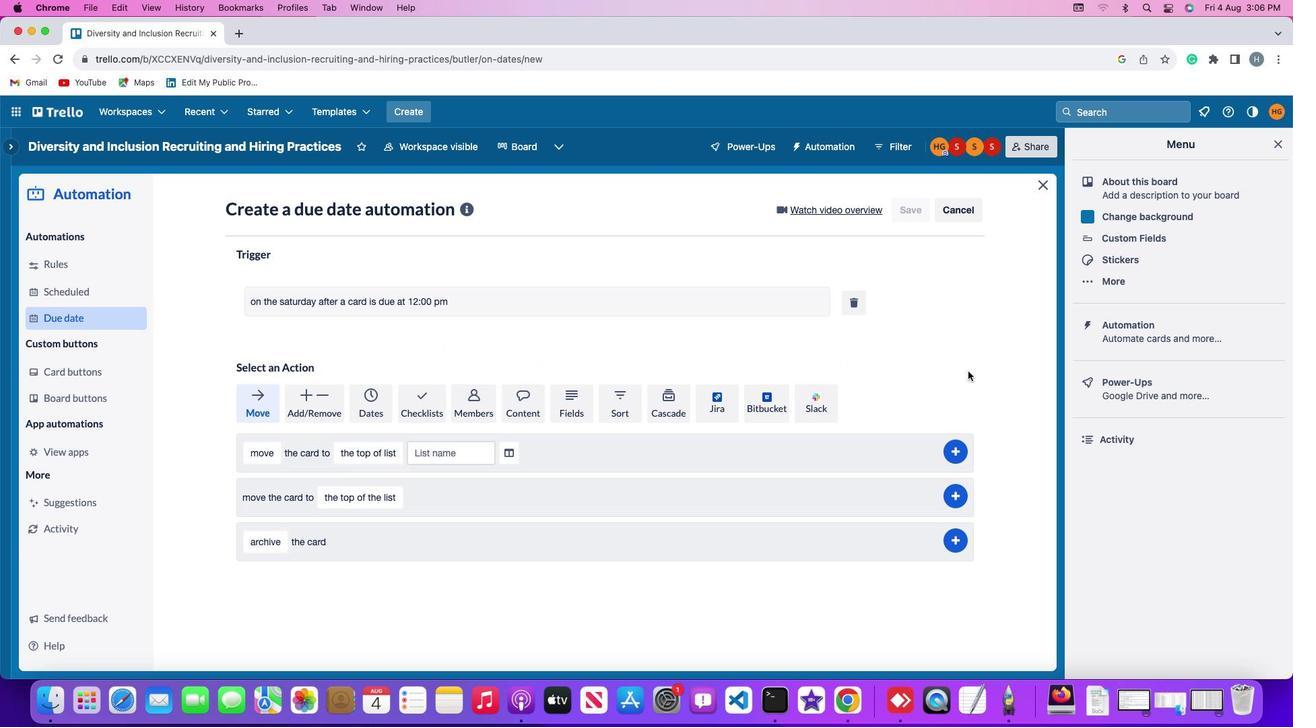 
